 Task: Create a rule from the Routing list, Task moved to a section -> Set Priority in the project AppWave , set the section as Done clear the priority
Action: Mouse moved to (94, 367)
Screenshot: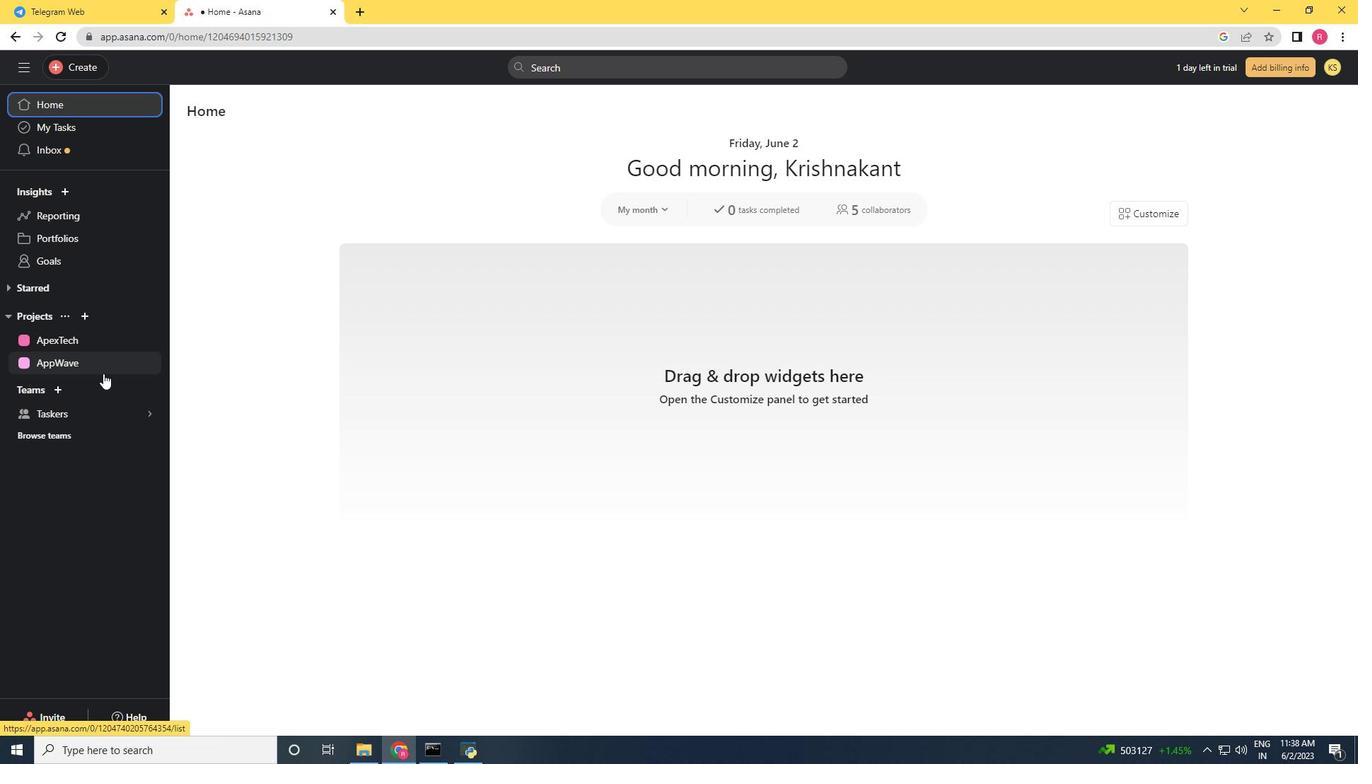 
Action: Mouse pressed left at (94, 367)
Screenshot: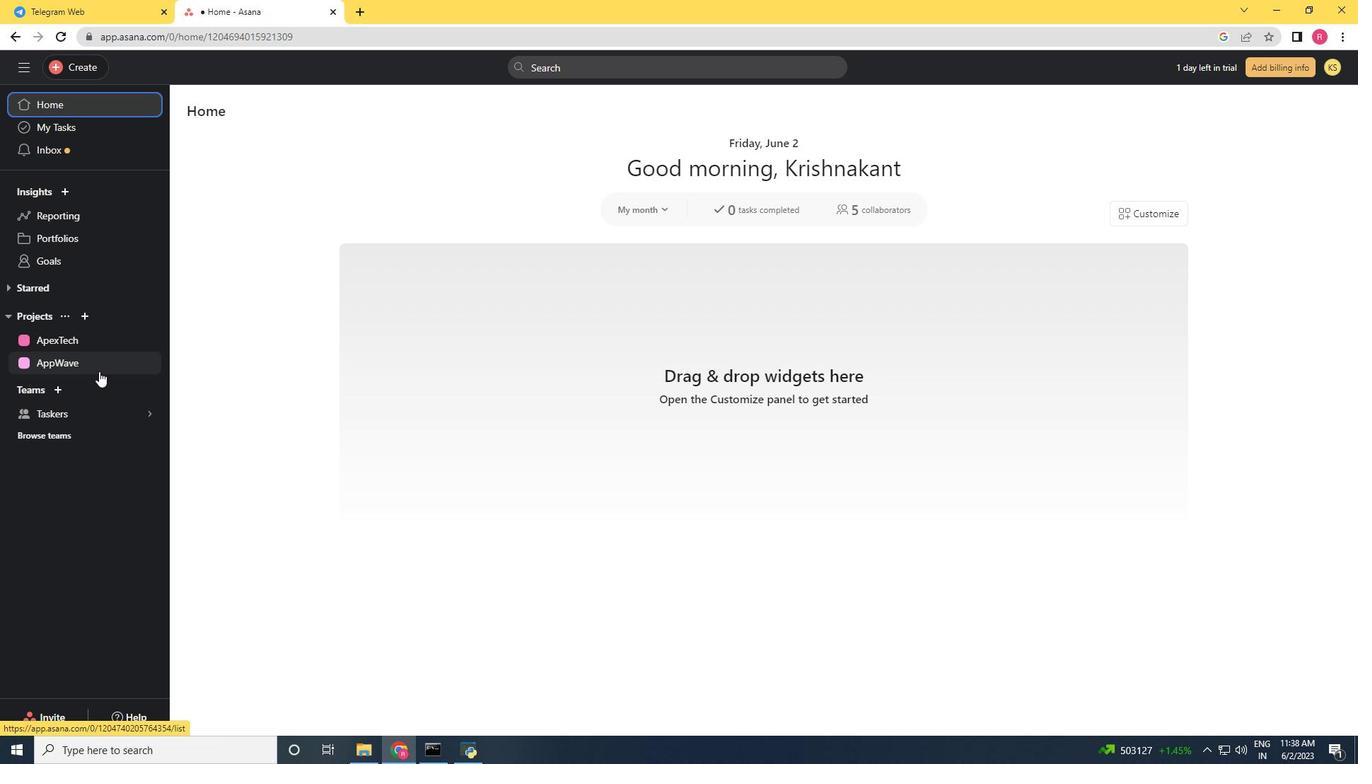 
Action: Mouse moved to (1303, 123)
Screenshot: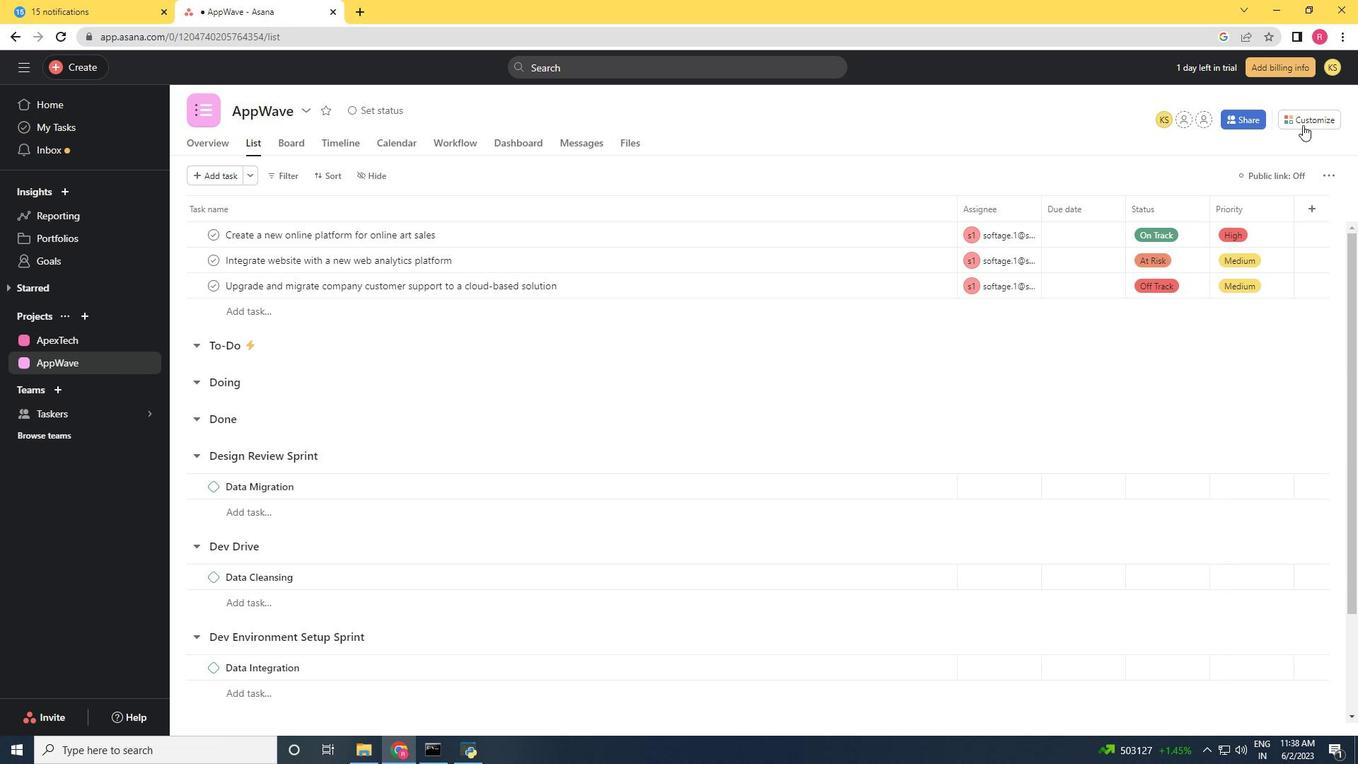 
Action: Mouse pressed left at (1303, 123)
Screenshot: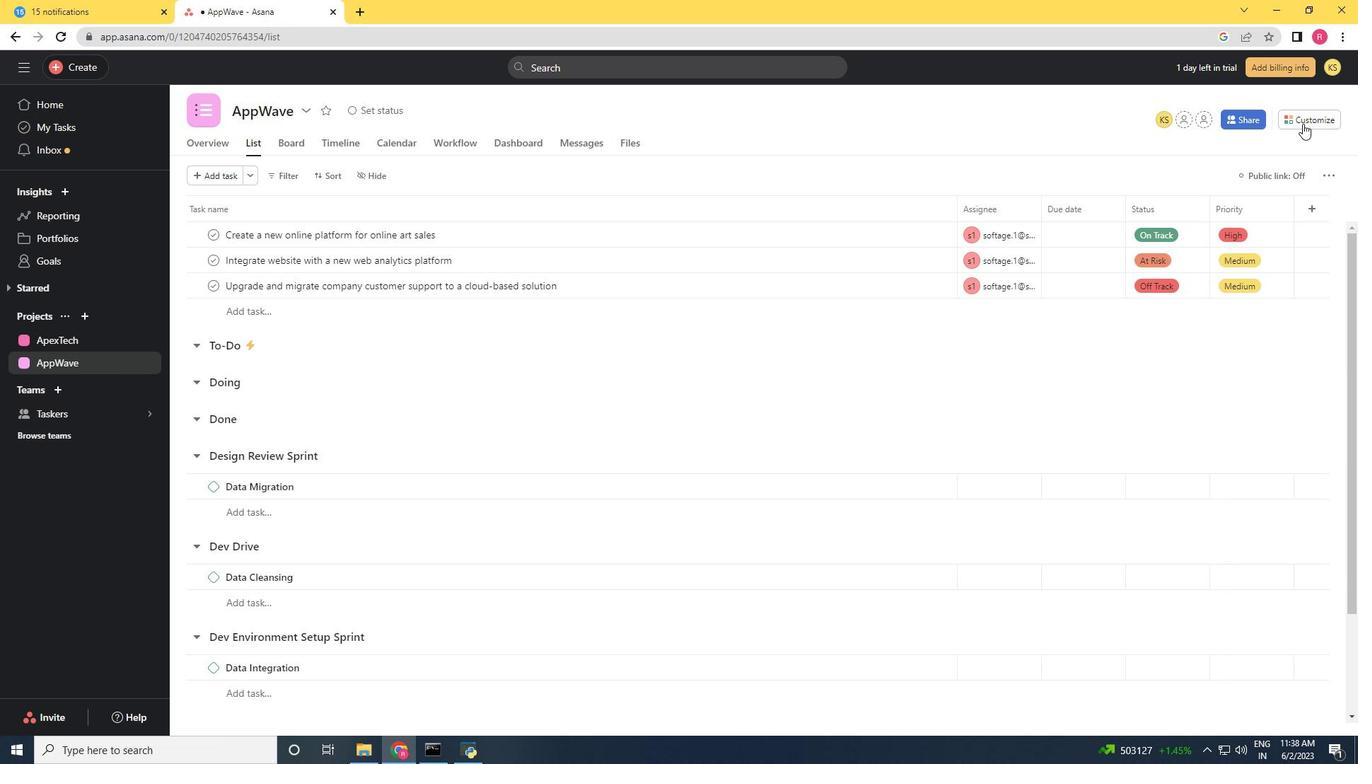 
Action: Mouse moved to (1057, 302)
Screenshot: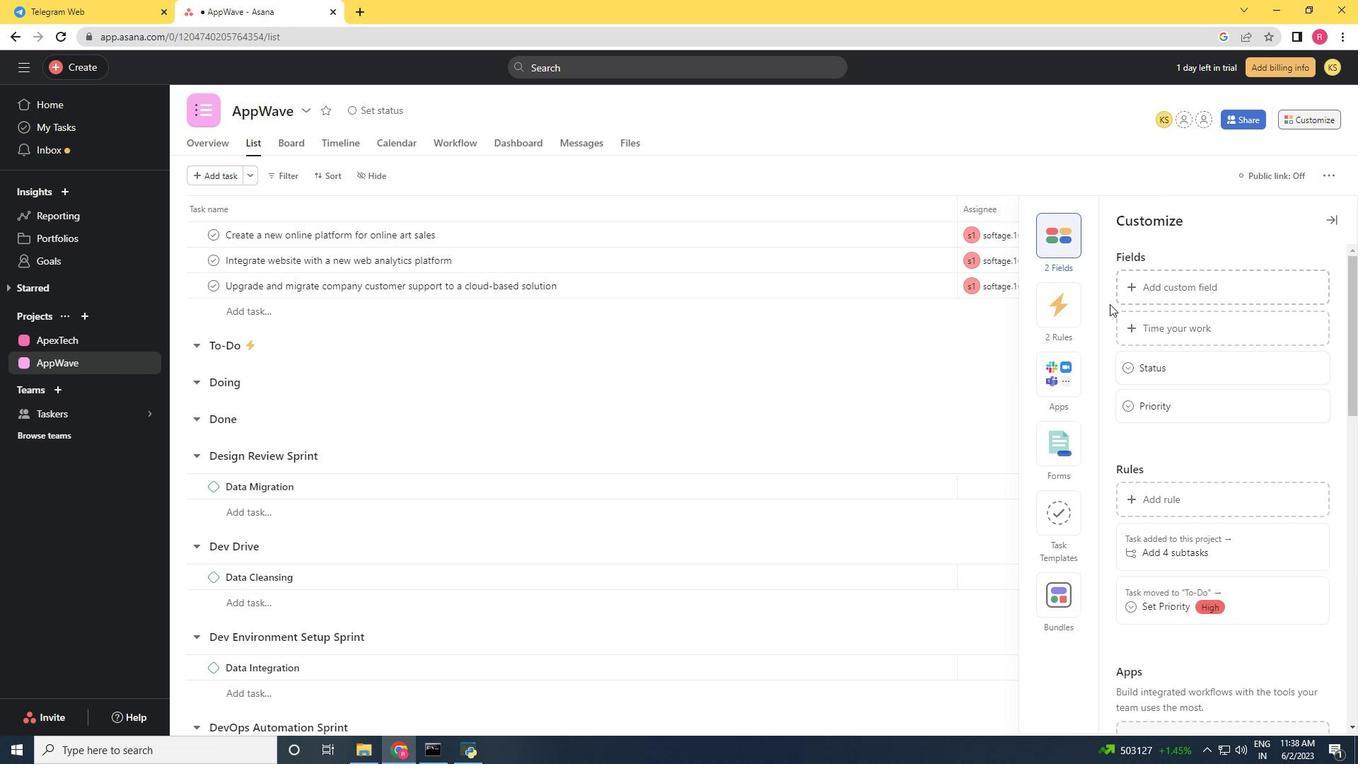 
Action: Mouse pressed left at (1057, 302)
Screenshot: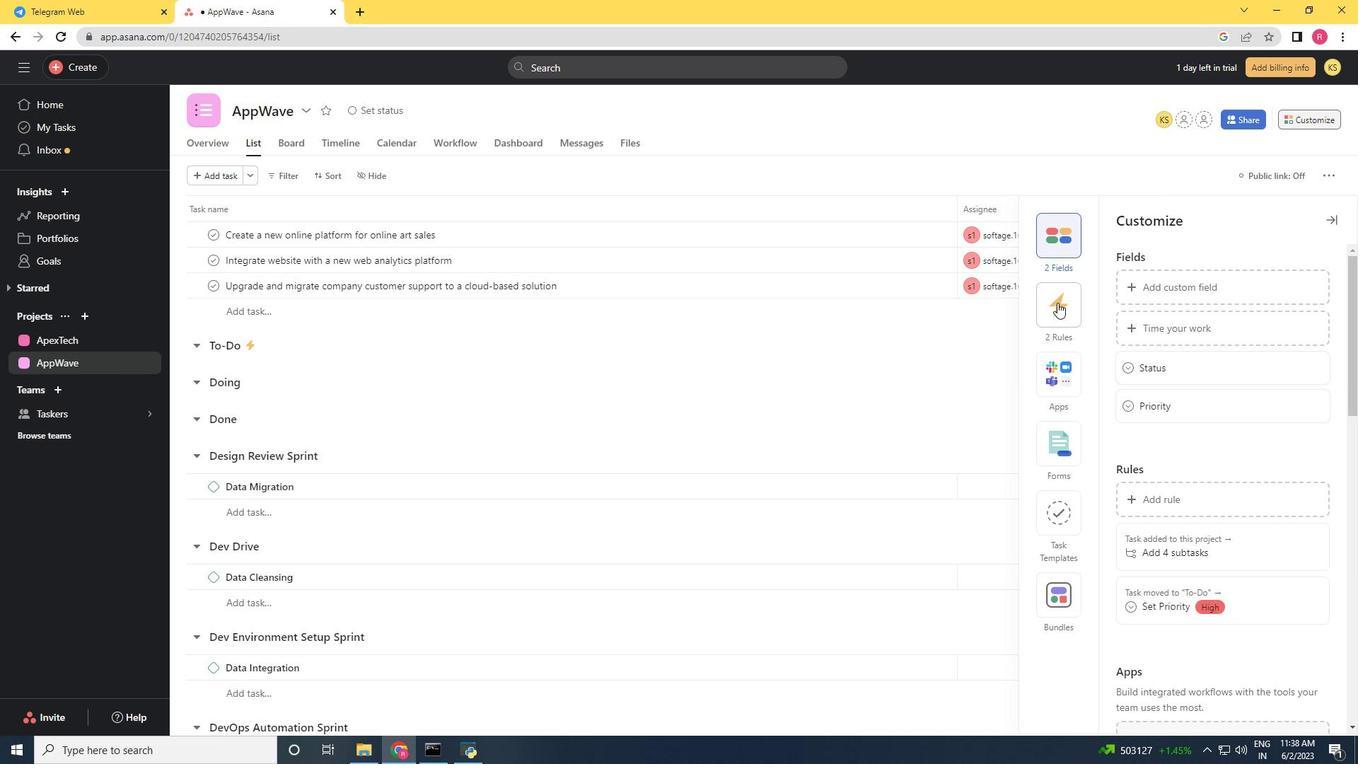 
Action: Mouse moved to (1150, 278)
Screenshot: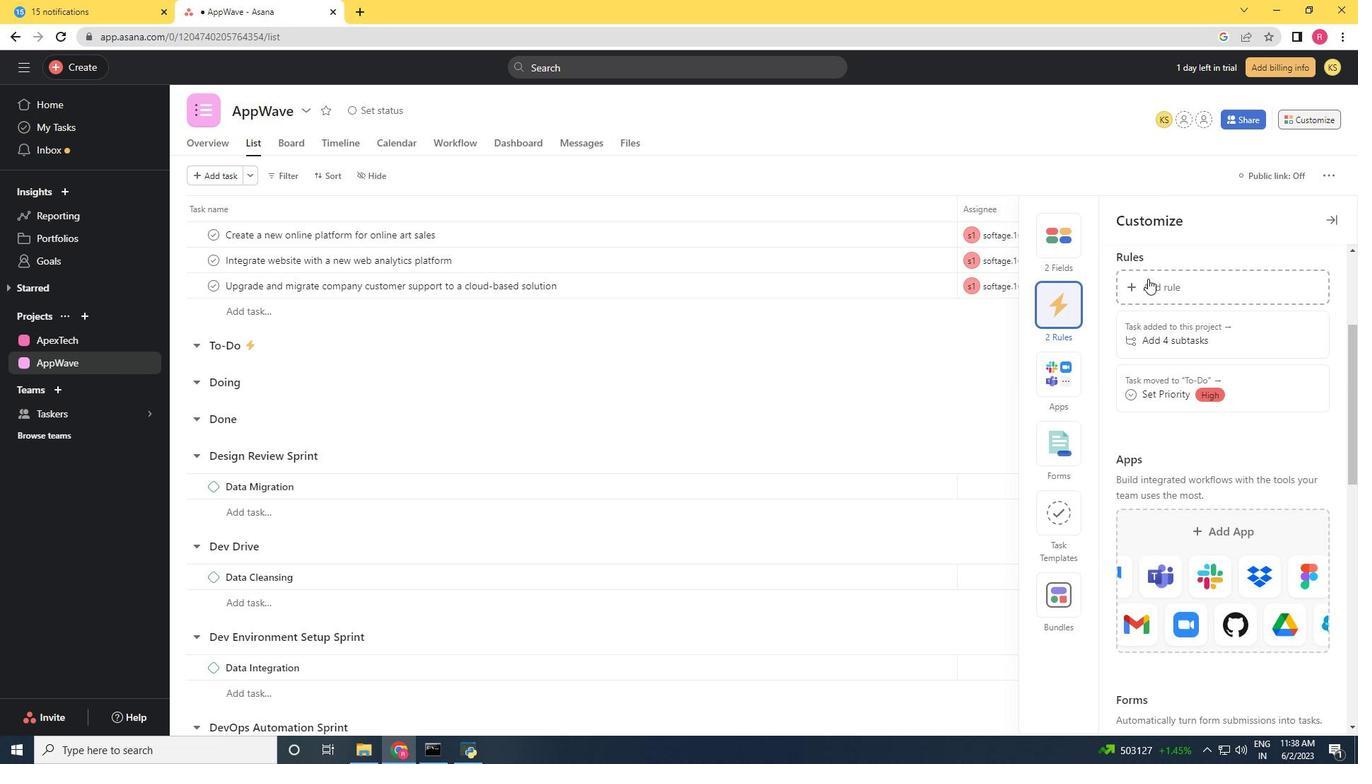 
Action: Mouse pressed left at (1150, 278)
Screenshot: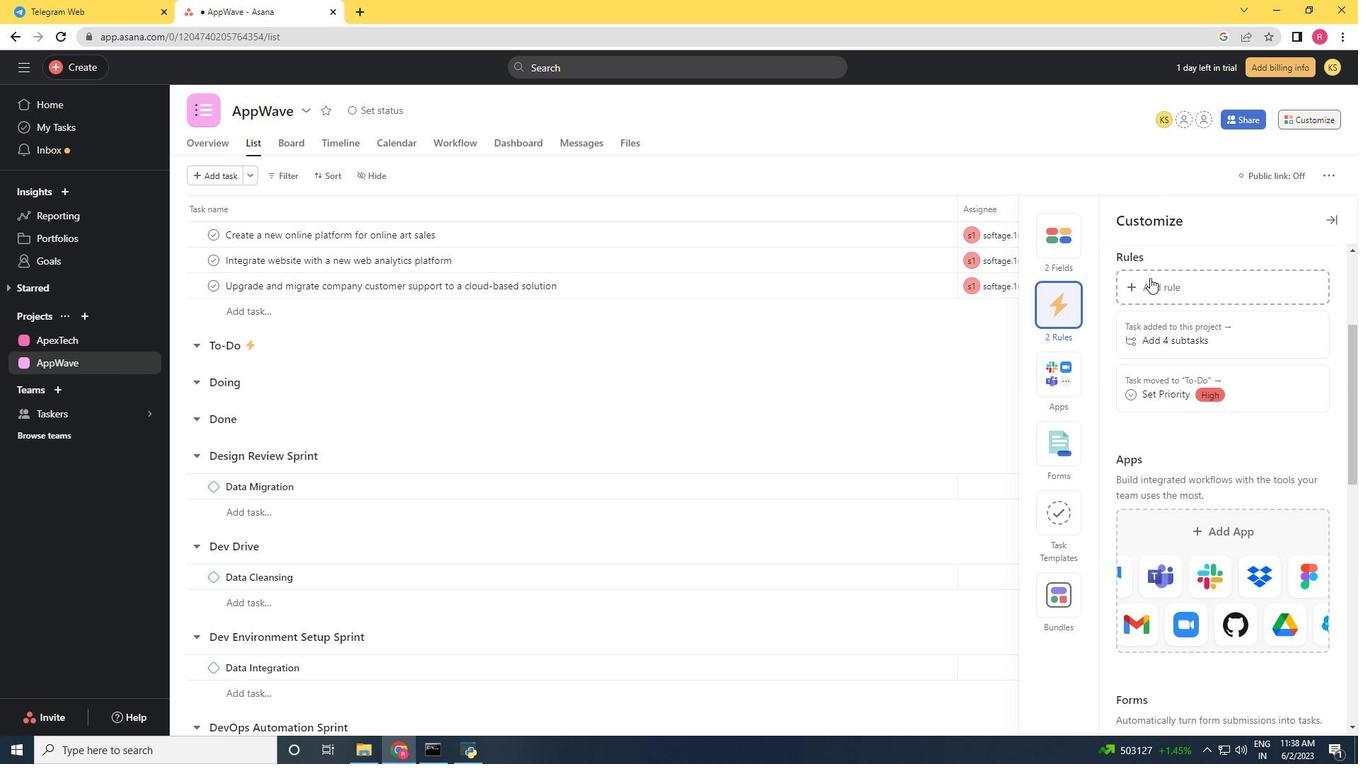 
Action: Mouse moved to (292, 193)
Screenshot: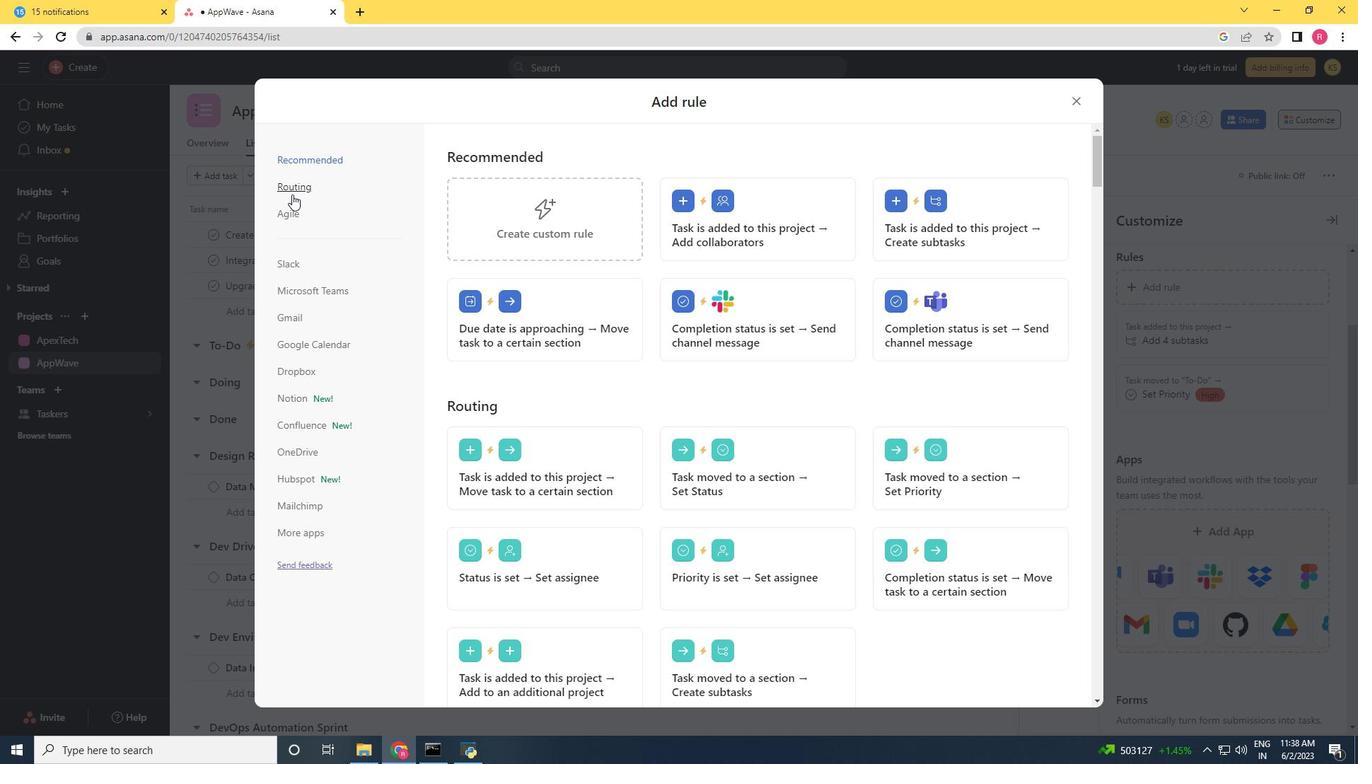
Action: Mouse pressed left at (292, 193)
Screenshot: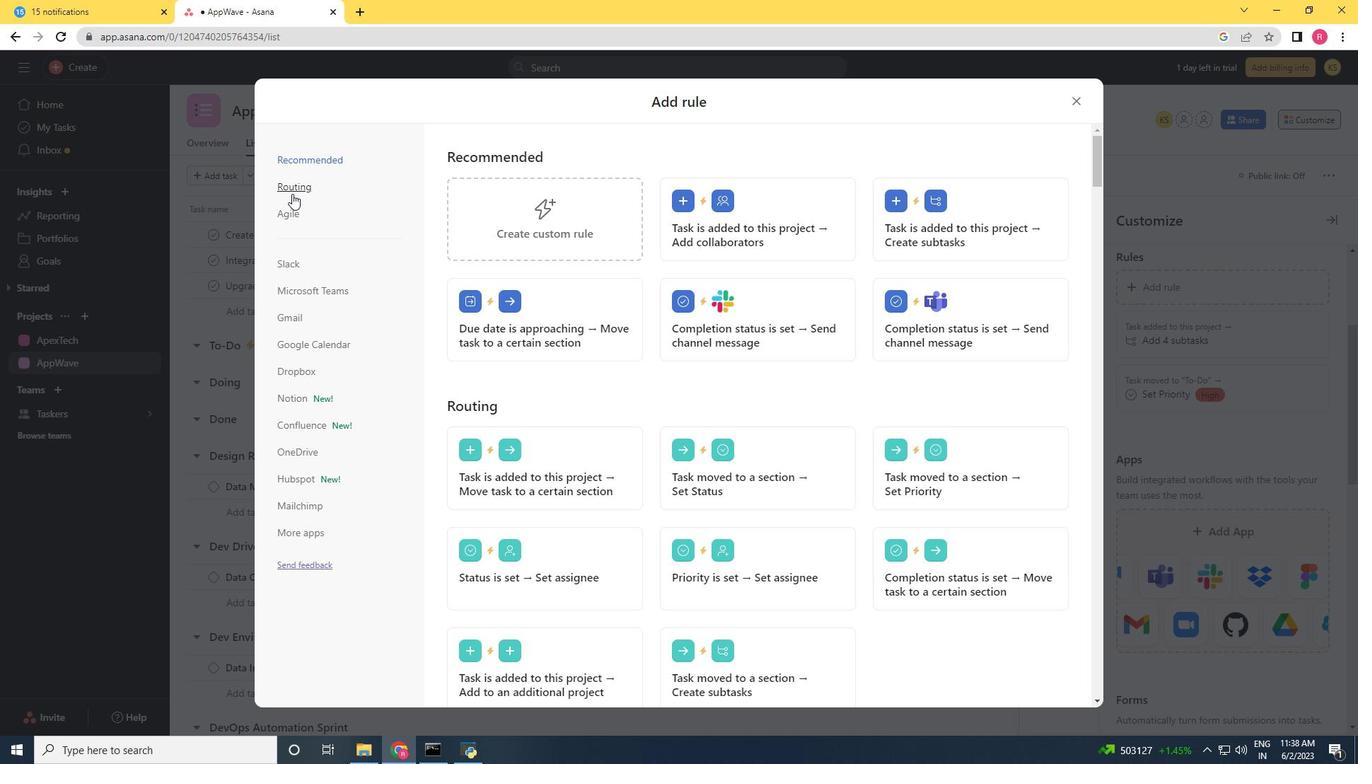 
Action: Mouse moved to (898, 222)
Screenshot: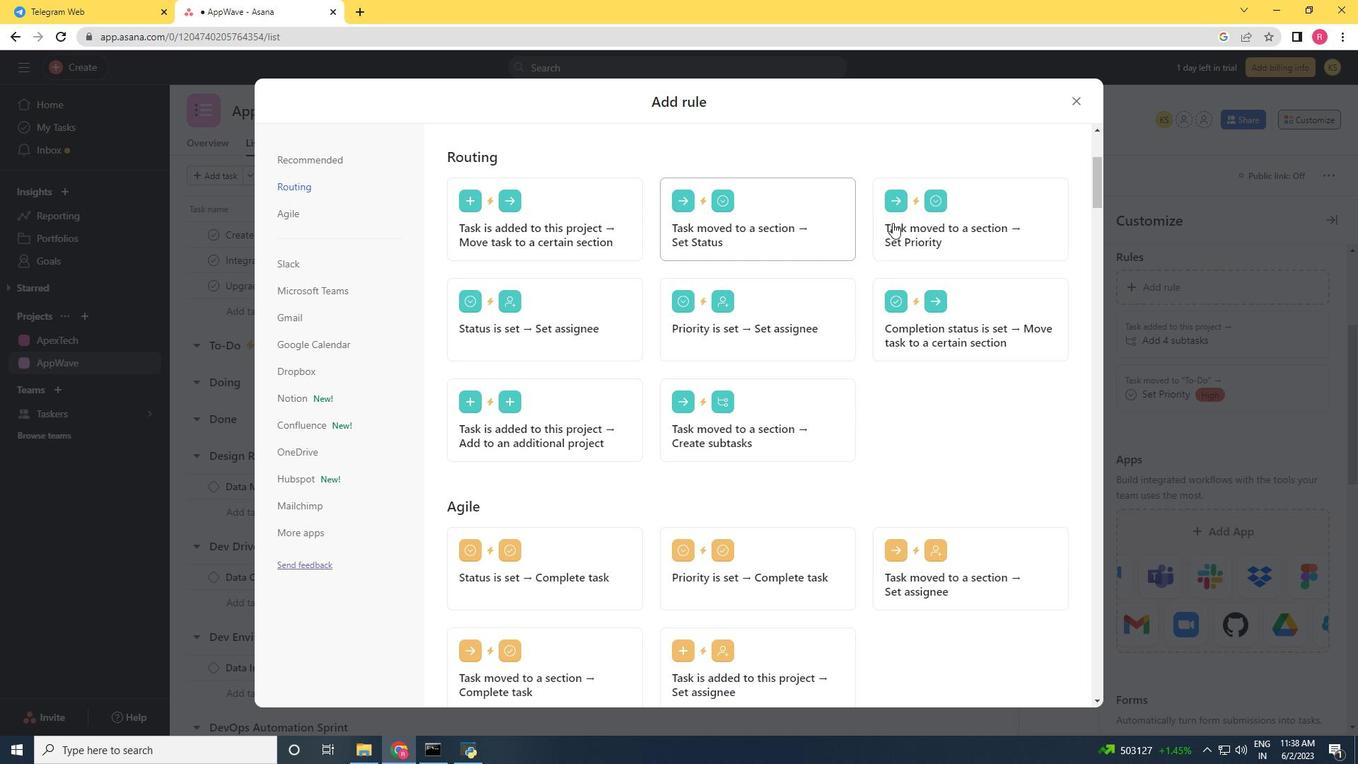 
Action: Mouse pressed left at (898, 222)
Screenshot: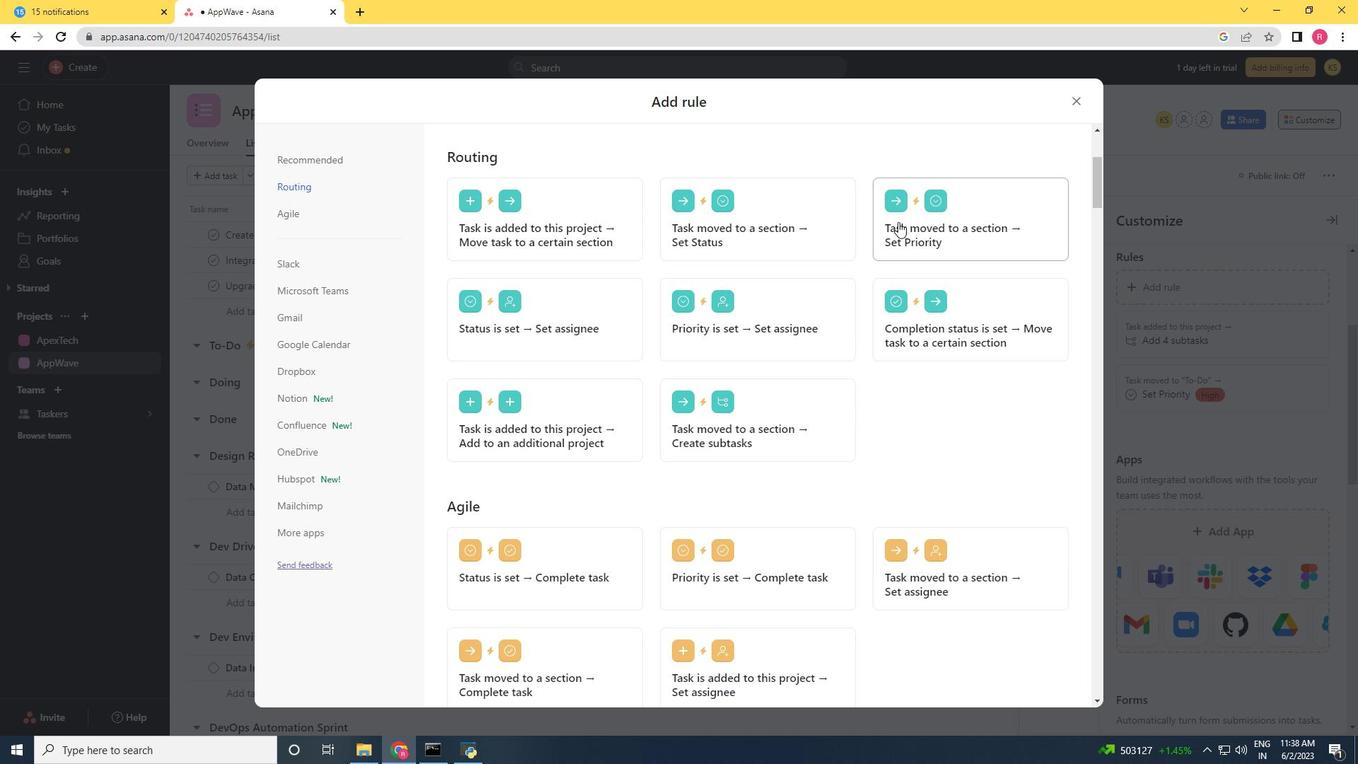 
Action: Mouse moved to (506, 387)
Screenshot: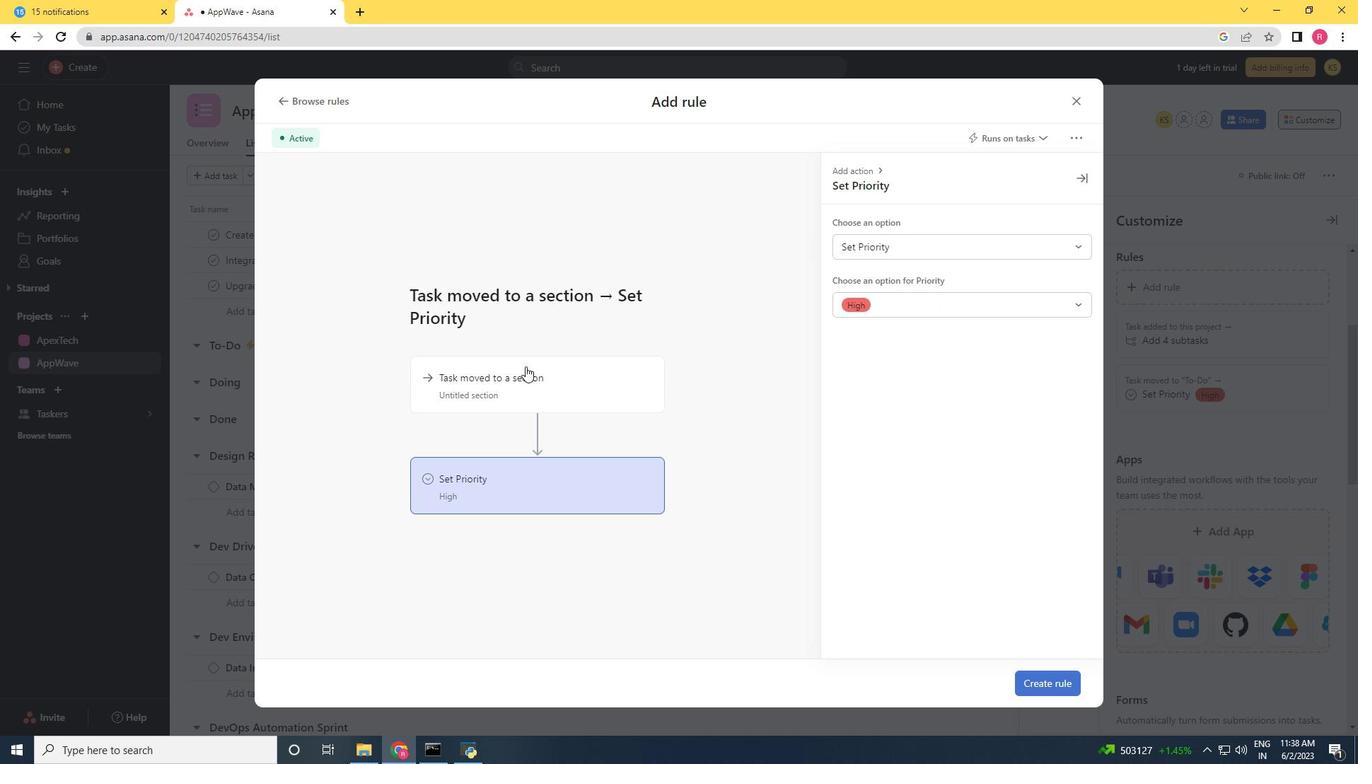 
Action: Mouse pressed left at (506, 387)
Screenshot: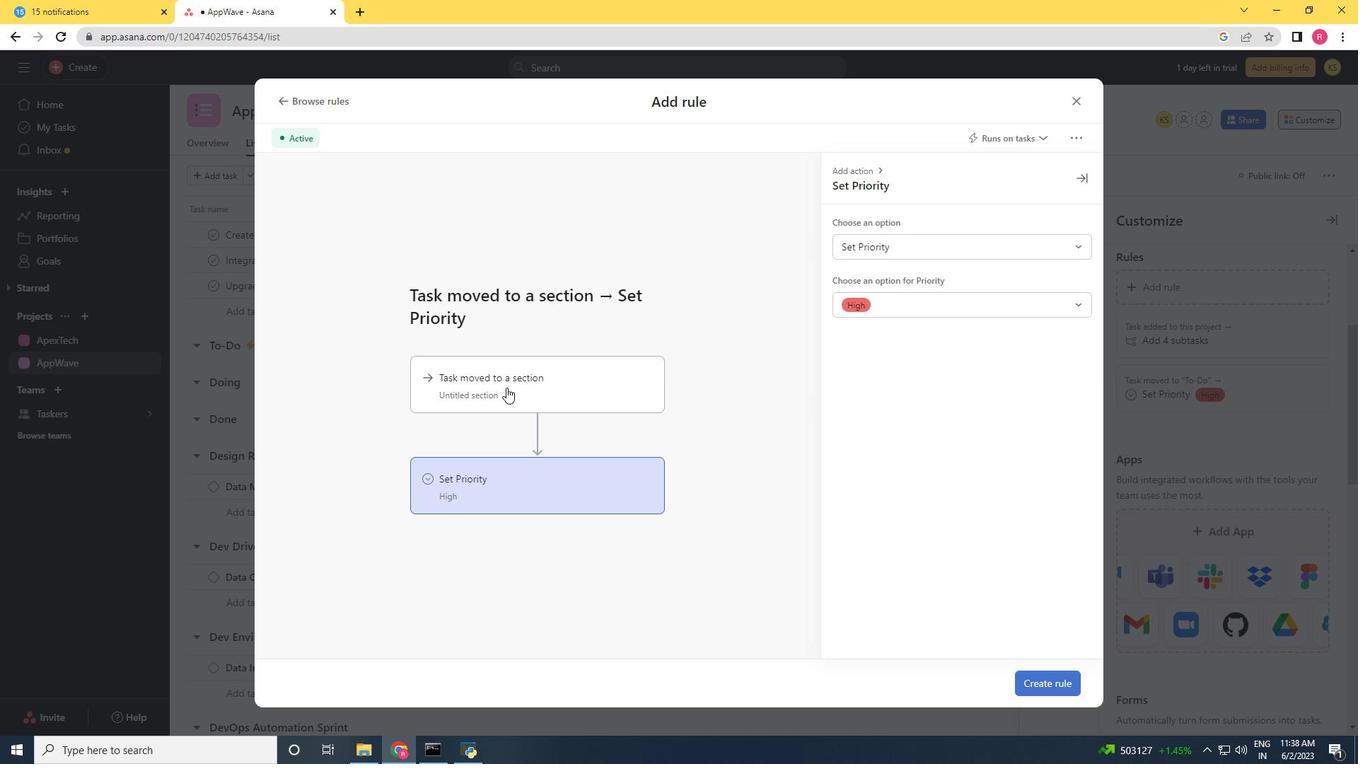 
Action: Mouse moved to (899, 248)
Screenshot: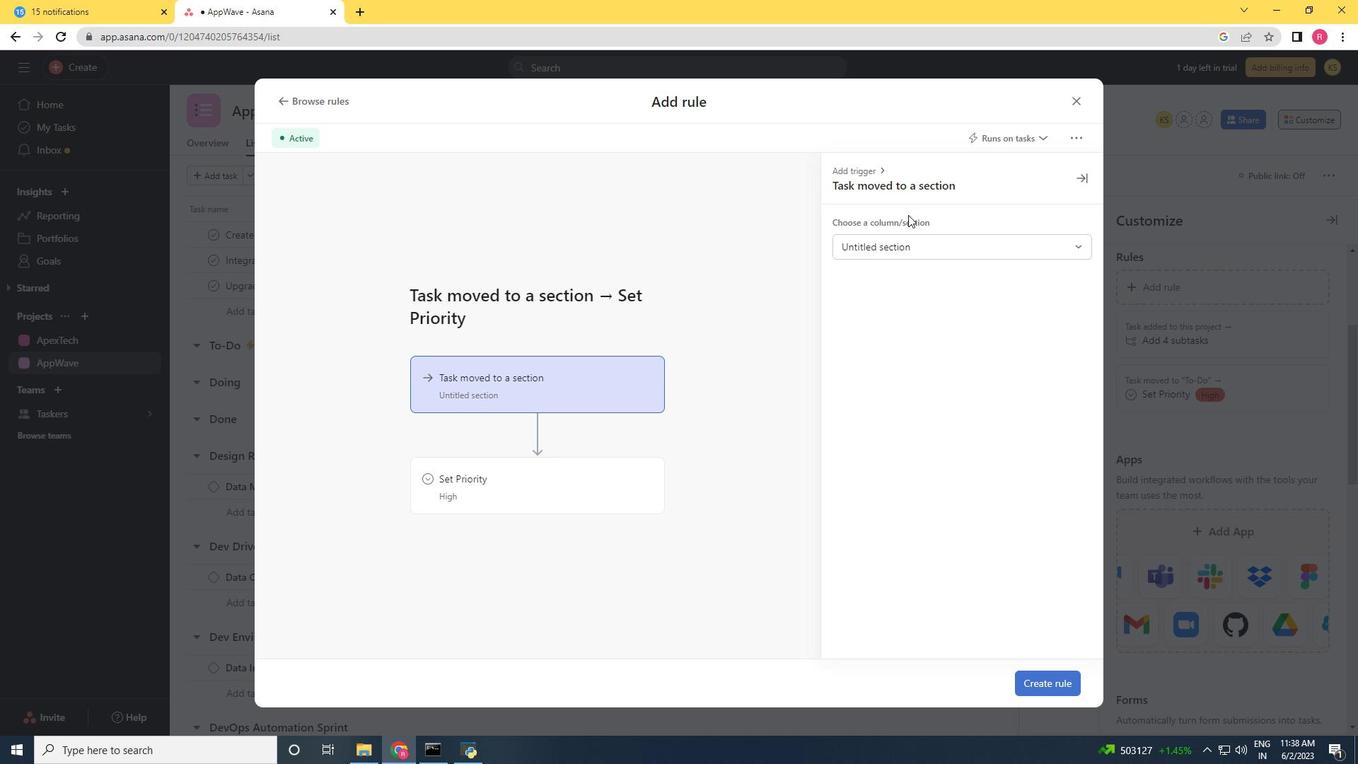 
Action: Mouse pressed left at (899, 248)
Screenshot: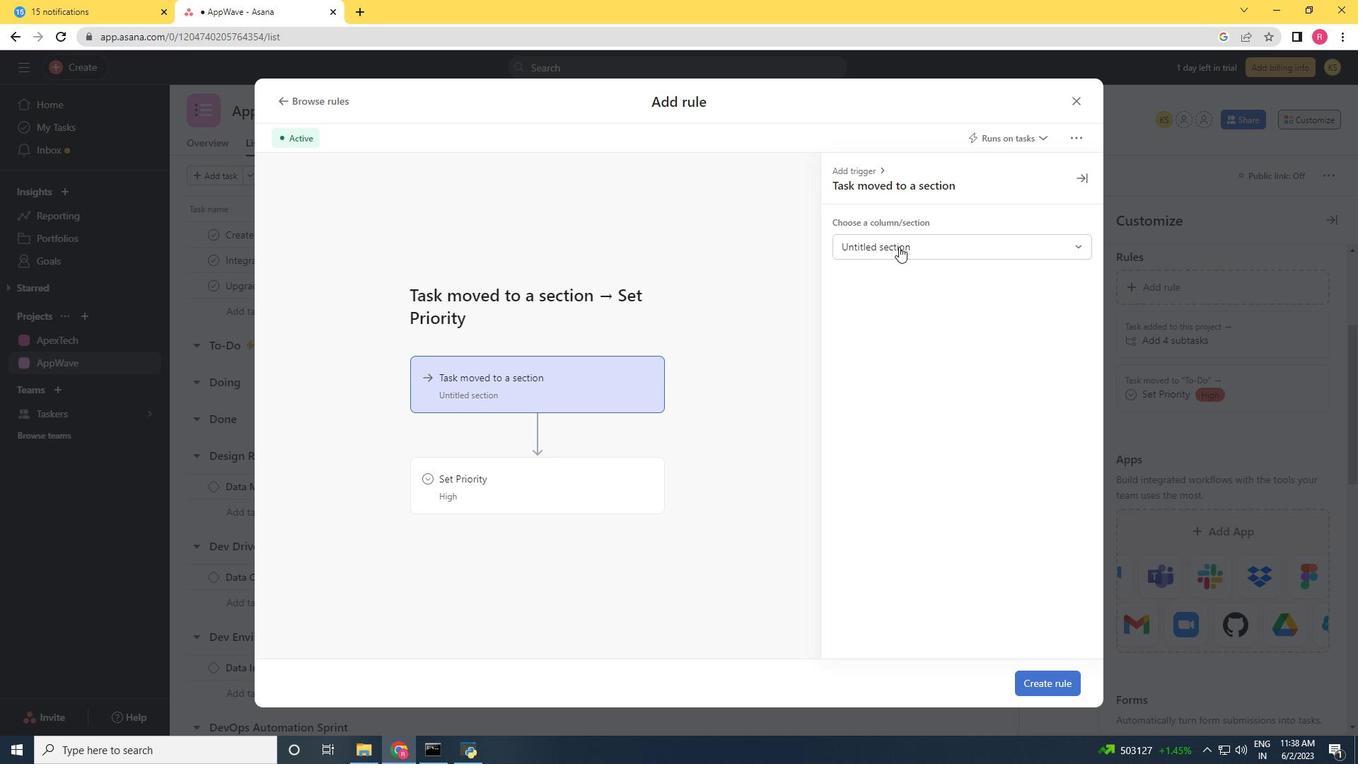 
Action: Mouse moved to (880, 355)
Screenshot: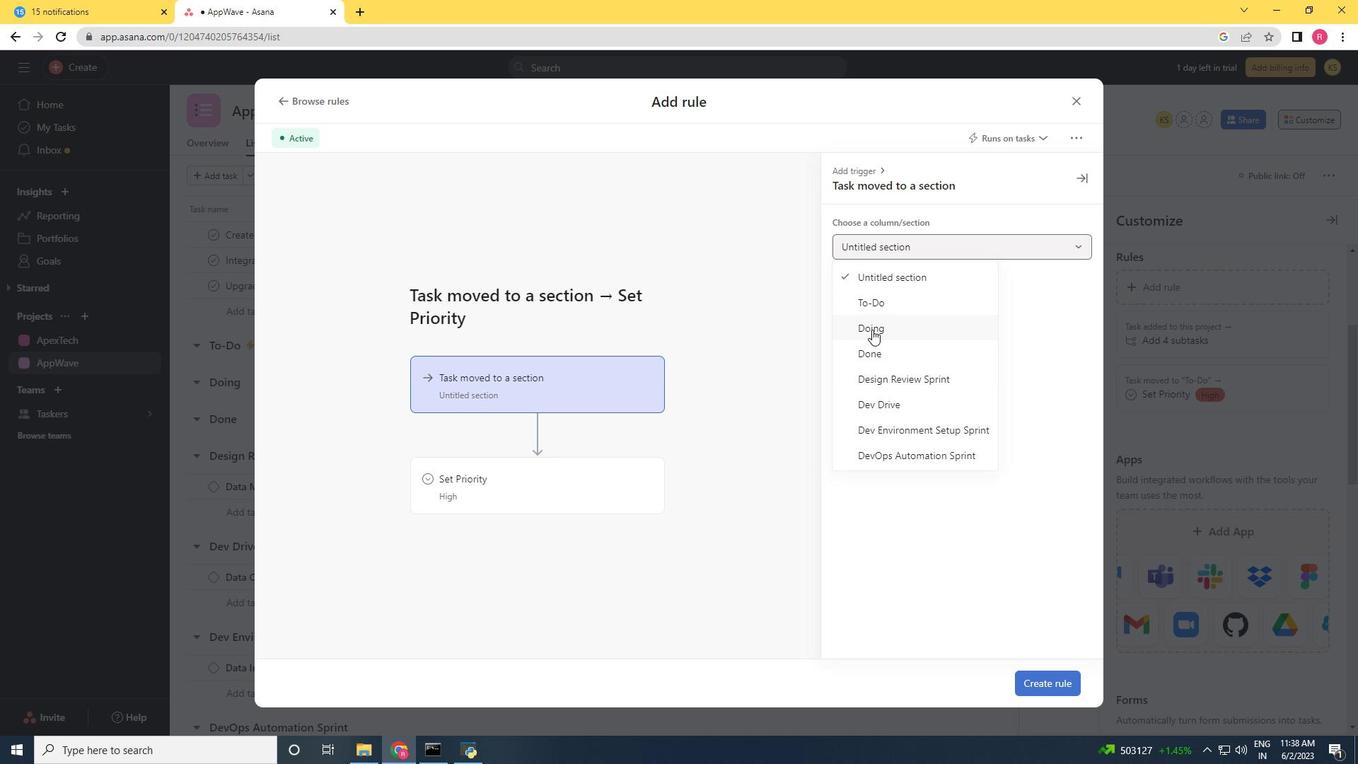 
Action: Mouse pressed left at (880, 355)
Screenshot: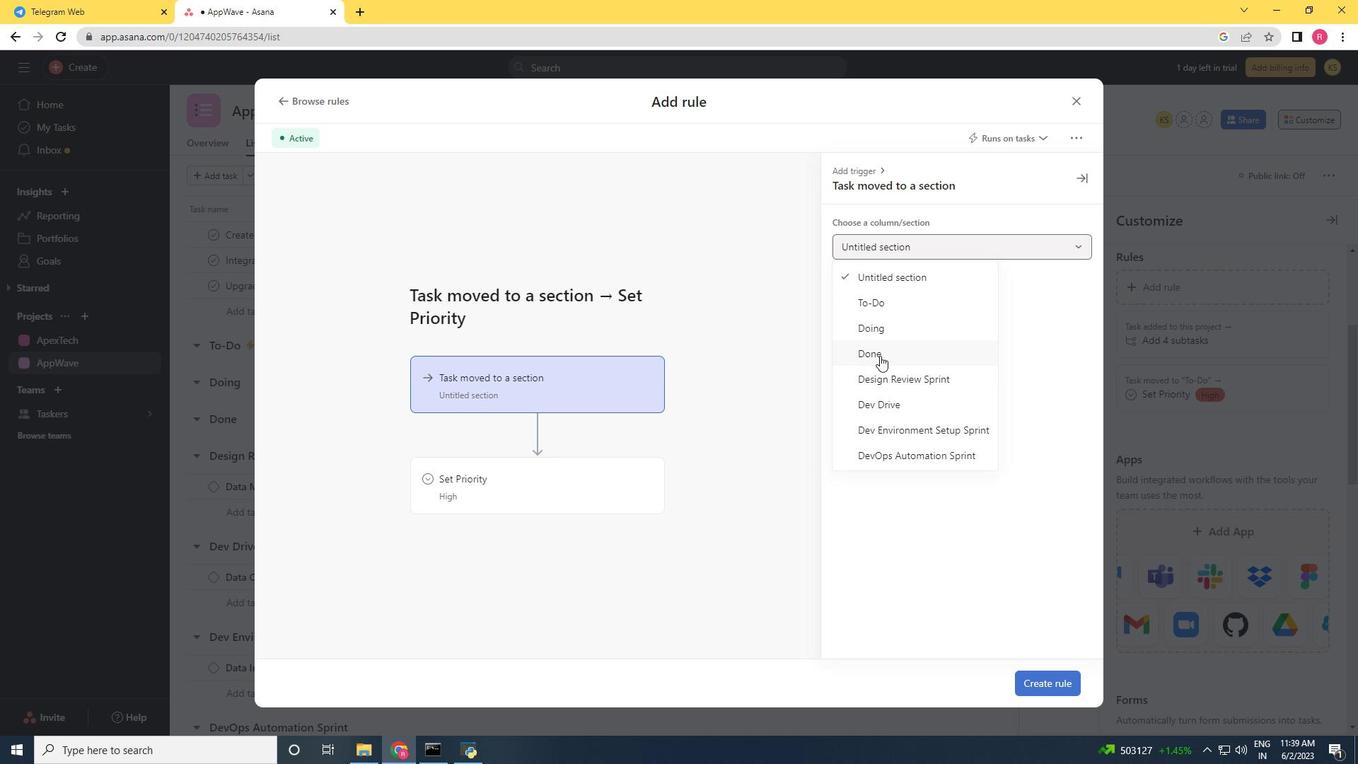 
Action: Mouse moved to (457, 500)
Screenshot: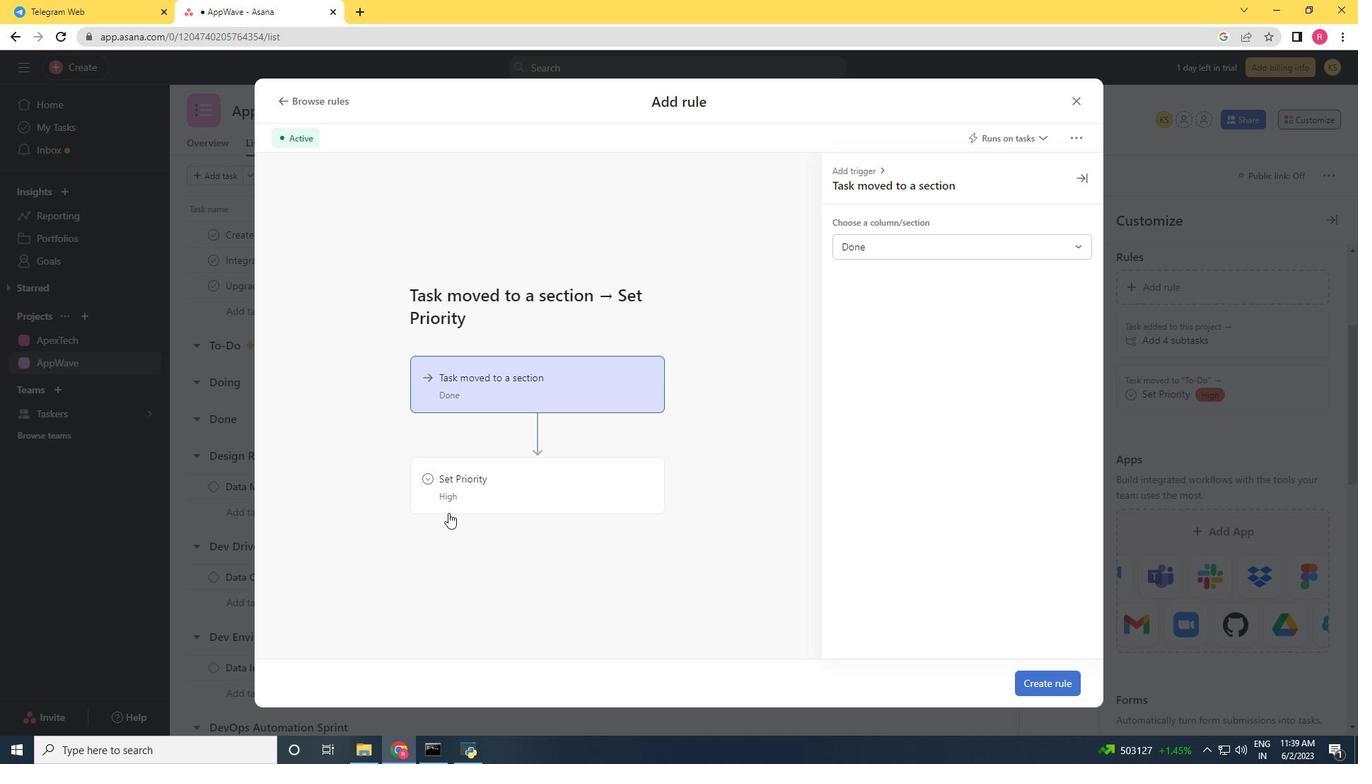 
Action: Mouse pressed left at (457, 500)
Screenshot: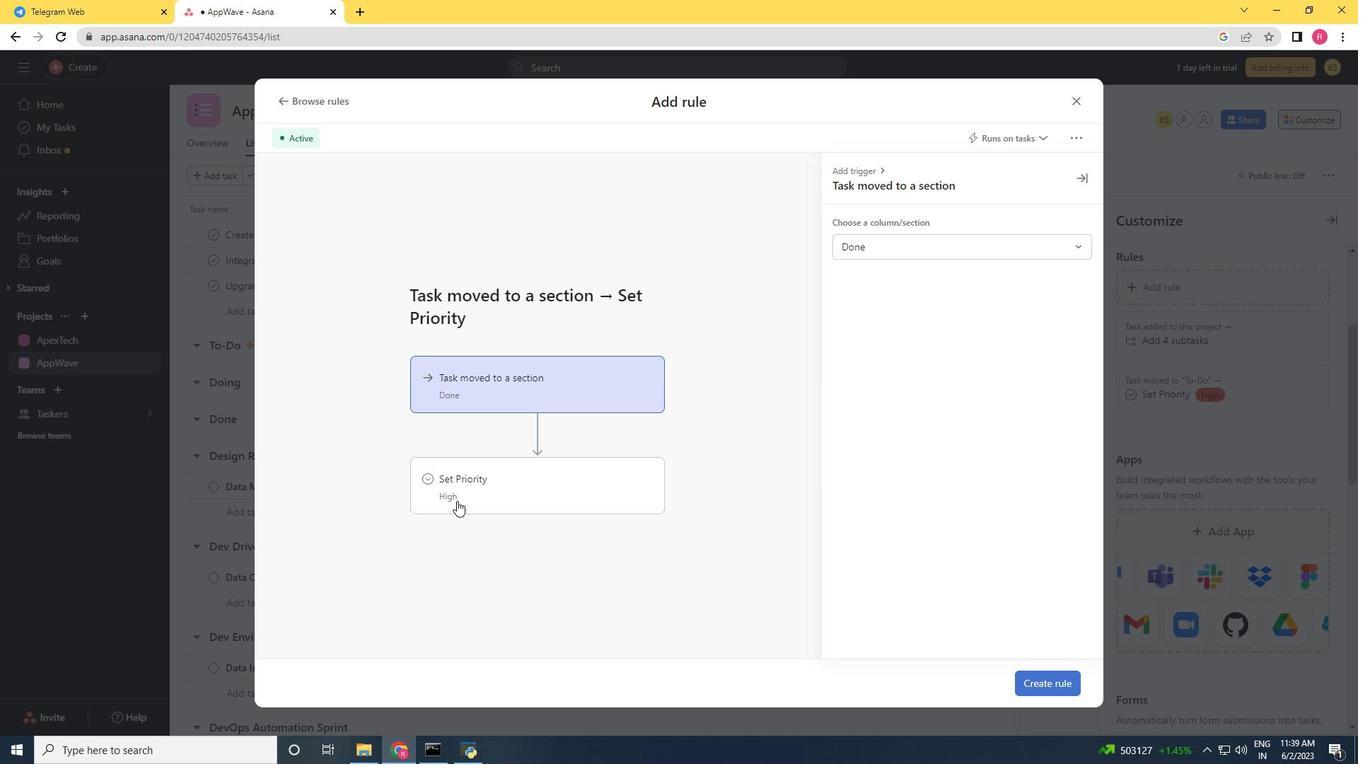 
Action: Mouse moved to (875, 245)
Screenshot: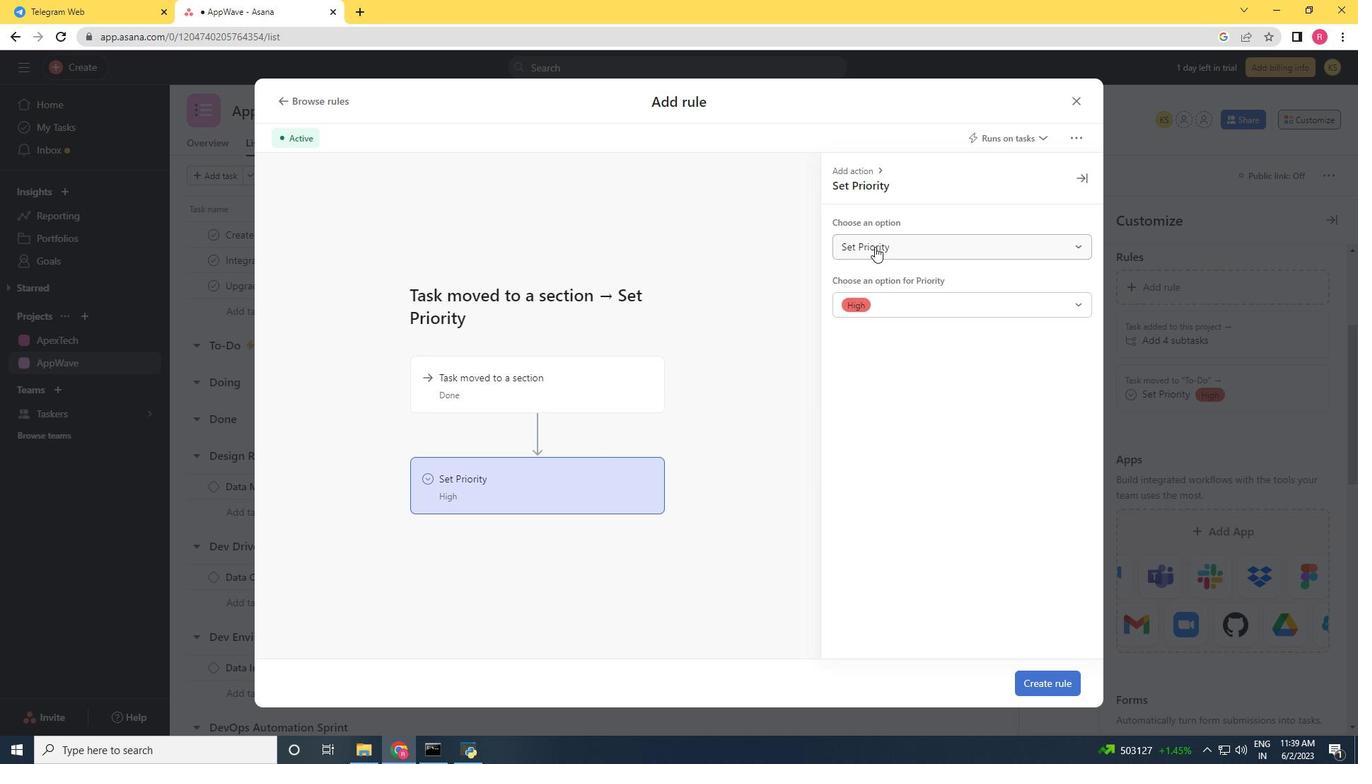 
Action: Mouse pressed left at (875, 245)
Screenshot: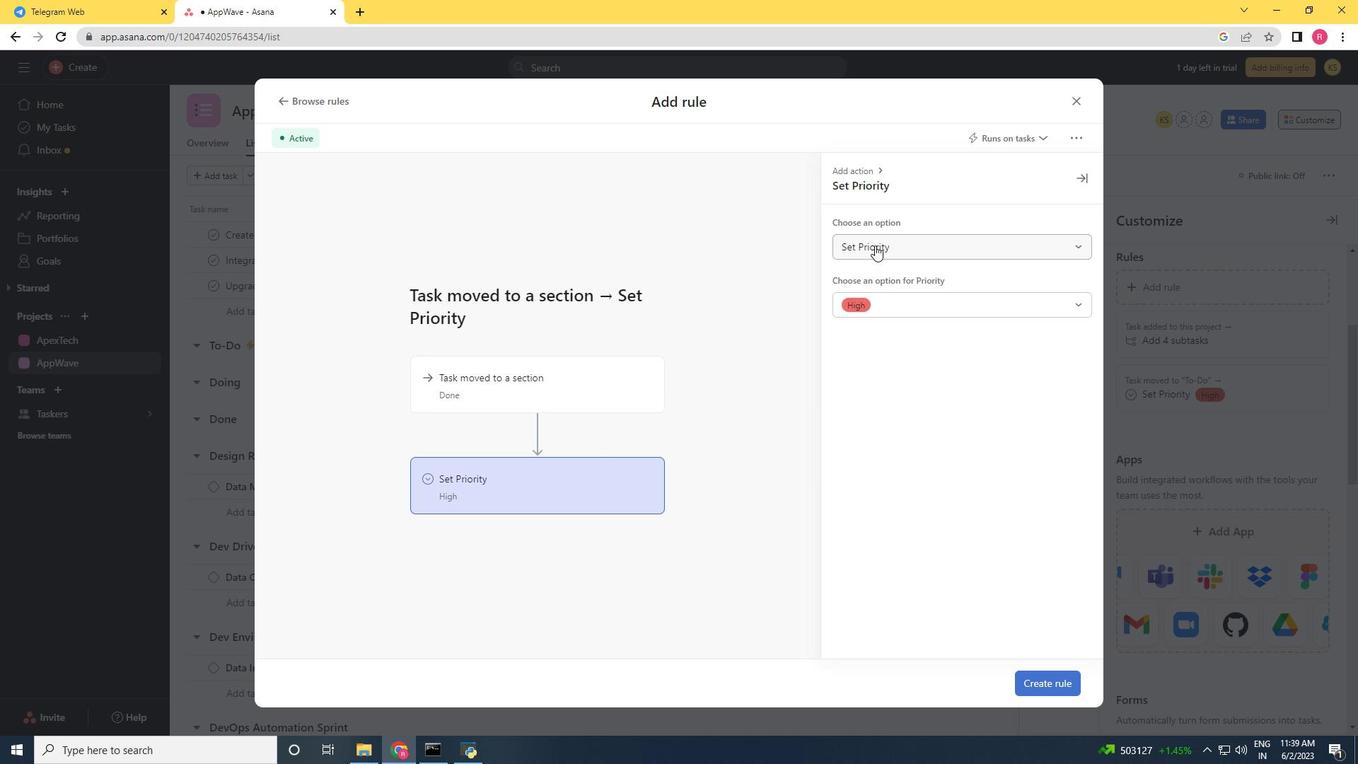 
Action: Mouse moved to (885, 310)
Screenshot: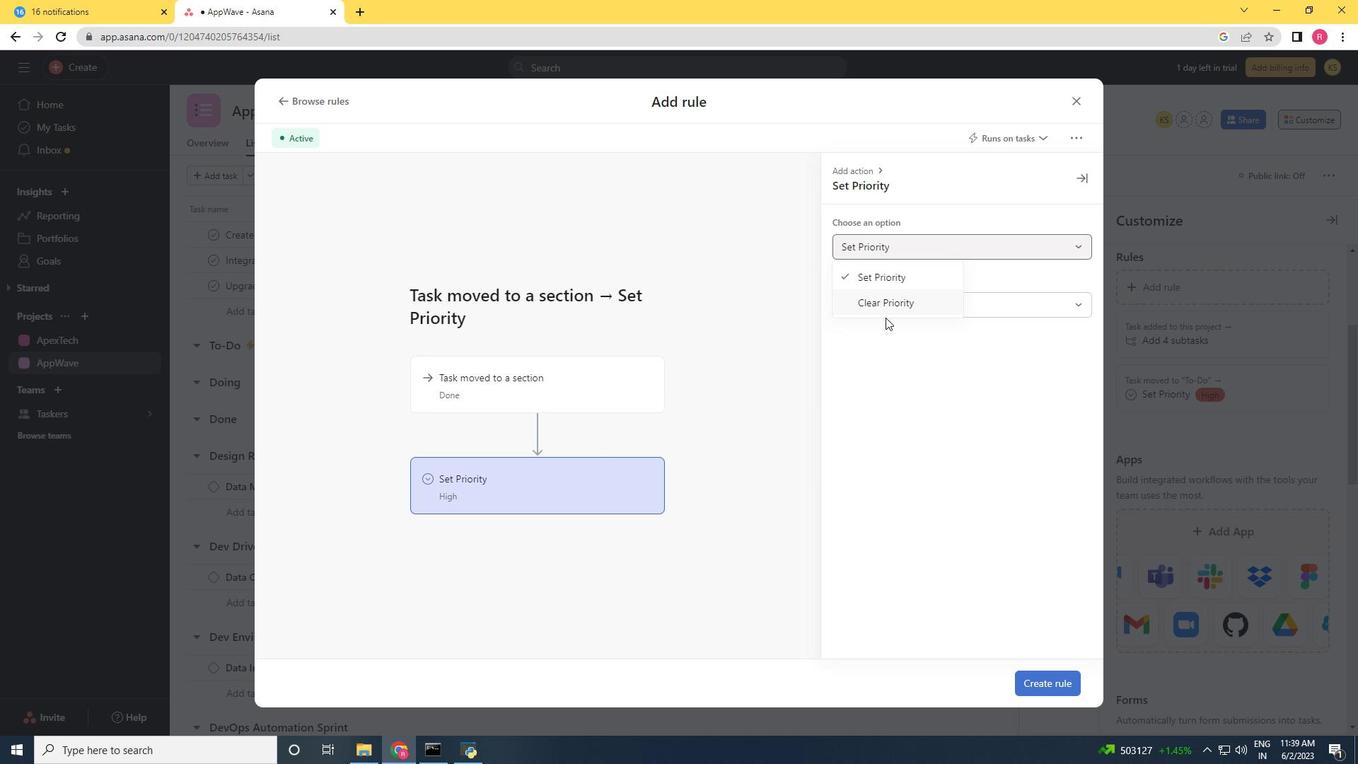 
Action: Mouse pressed left at (885, 310)
Screenshot: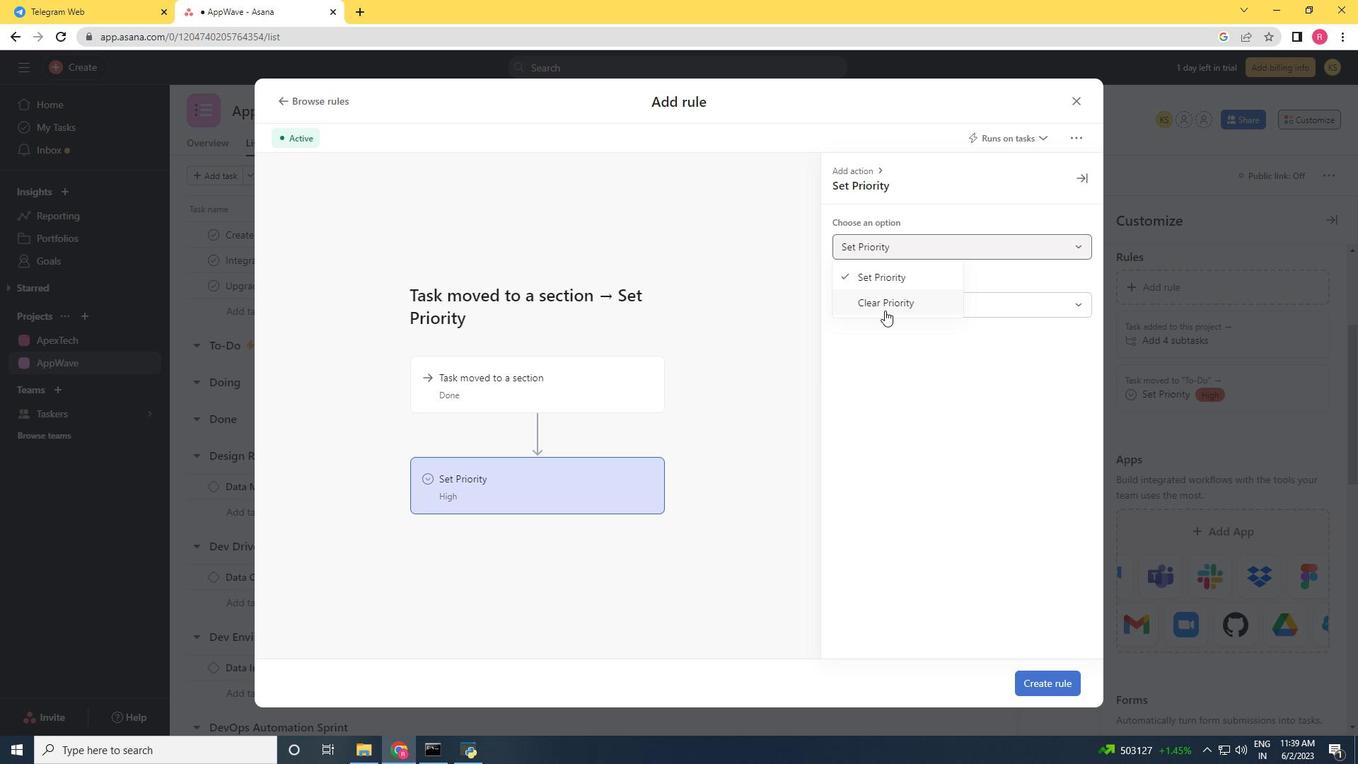 
Action: Mouse moved to (1048, 679)
Screenshot: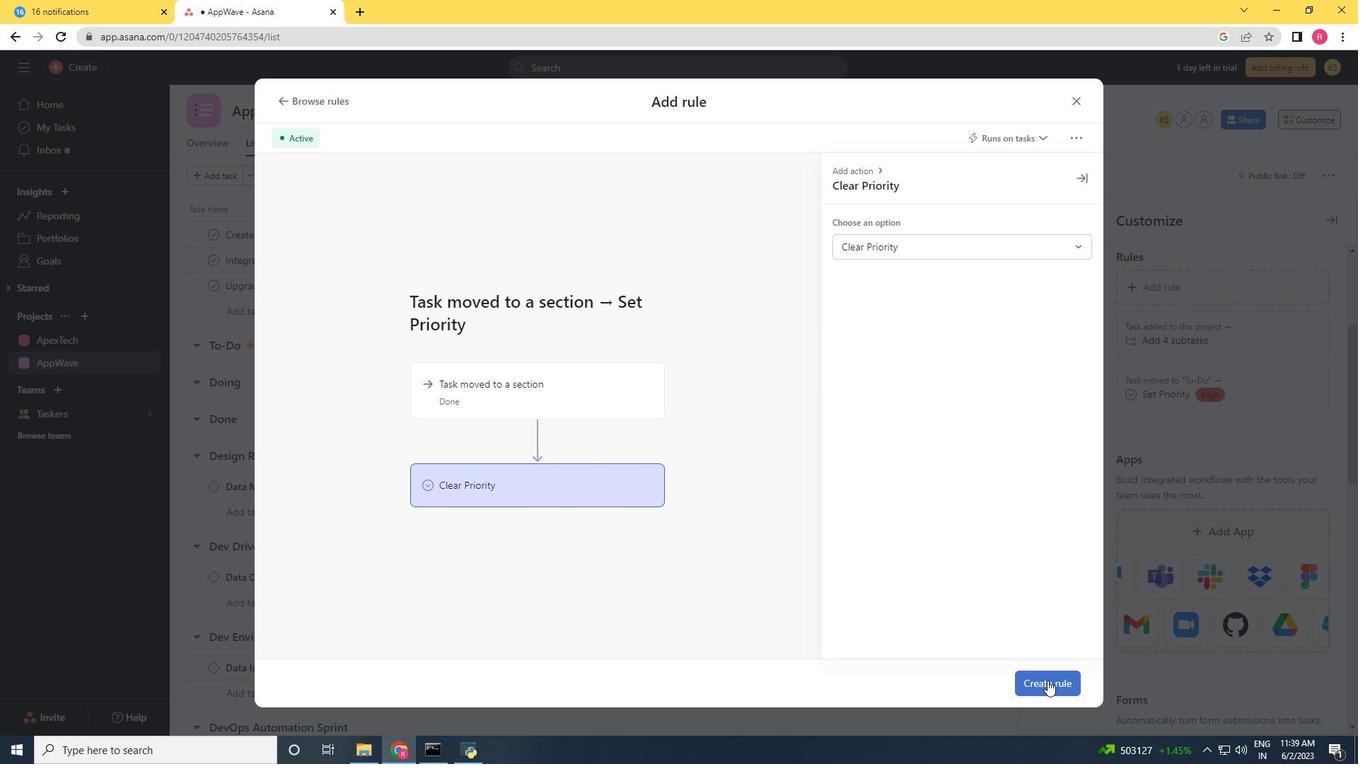 
Action: Mouse pressed left at (1048, 679)
Screenshot: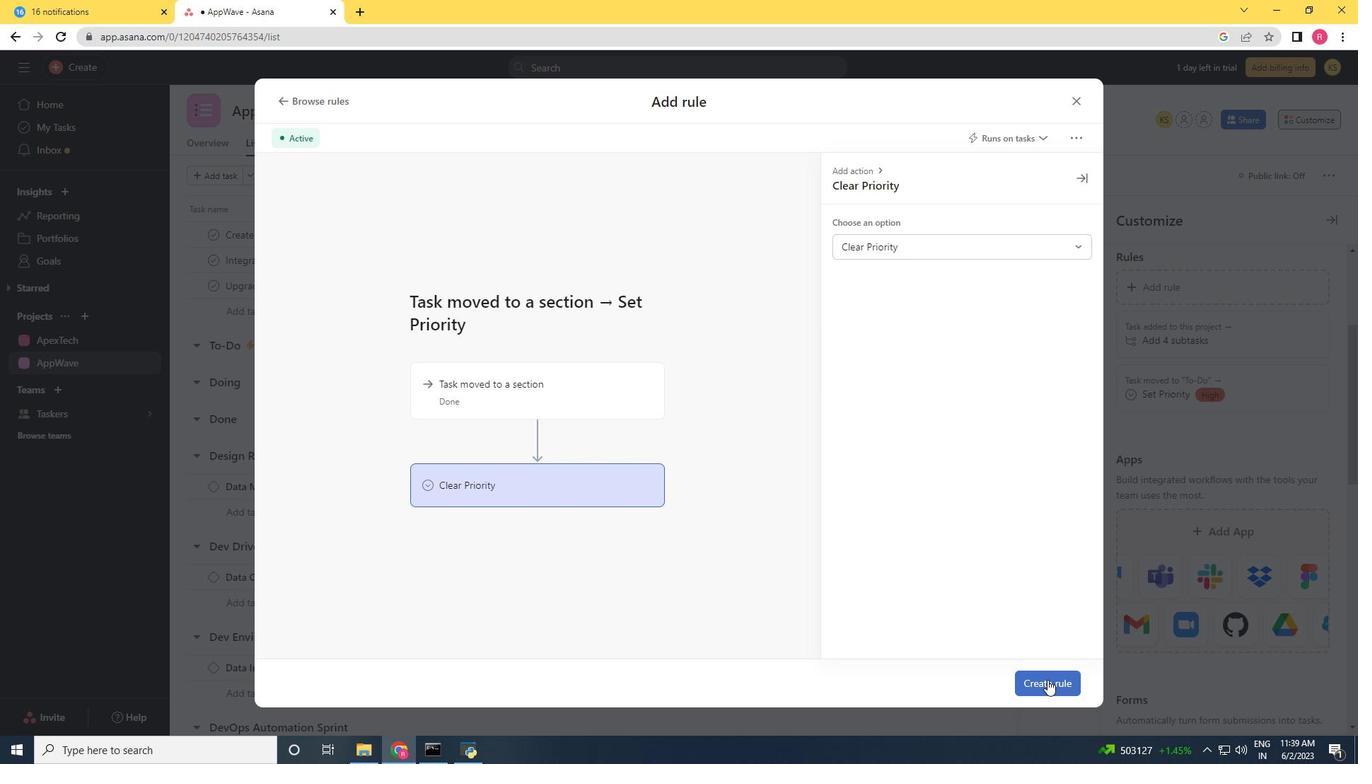 
Action: Mouse moved to (1015, 675)
Screenshot: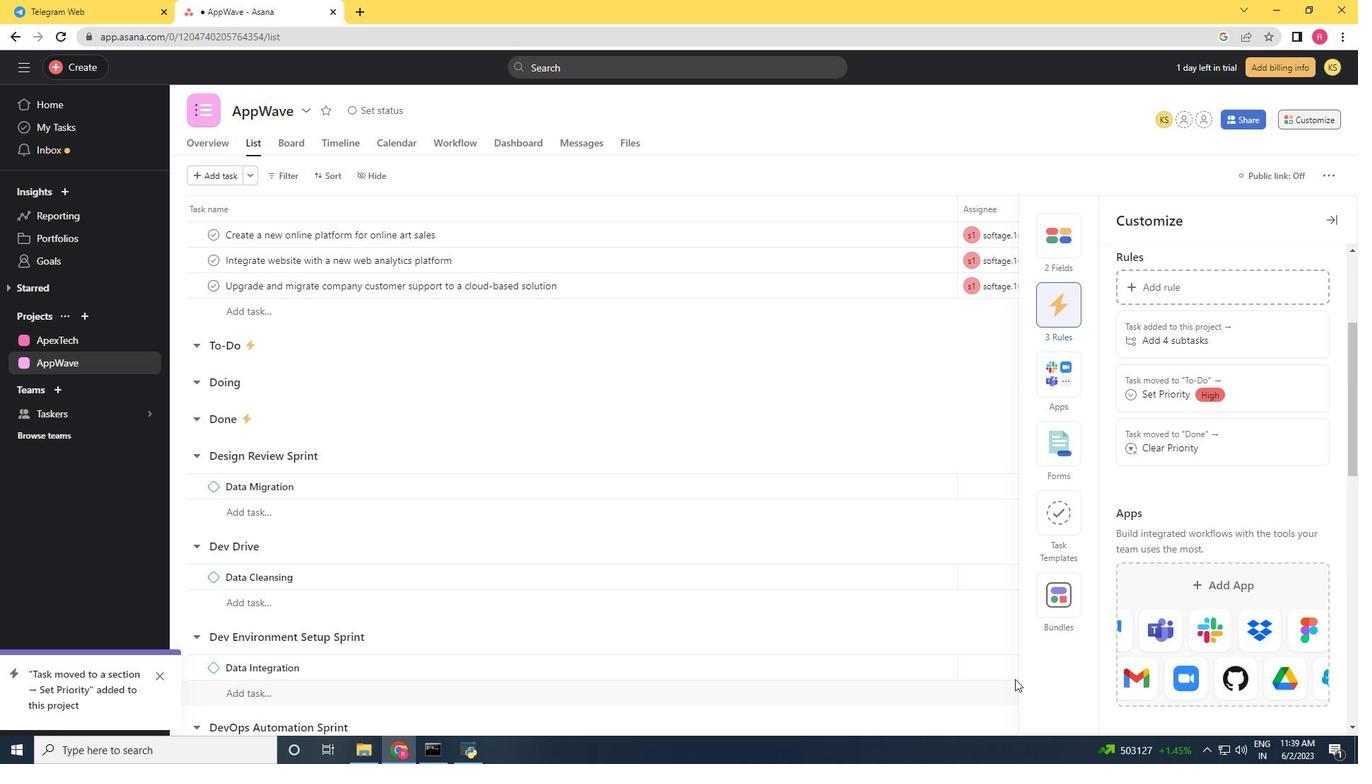 
